 Task: Create a task  Implement a new cloud-based accounting system for a company , assign it to team member softage.2@softage.net in the project AgileLab and update the status of the task to  Off Track , set the priority of the task to Medium
Action: Mouse moved to (78, 57)
Screenshot: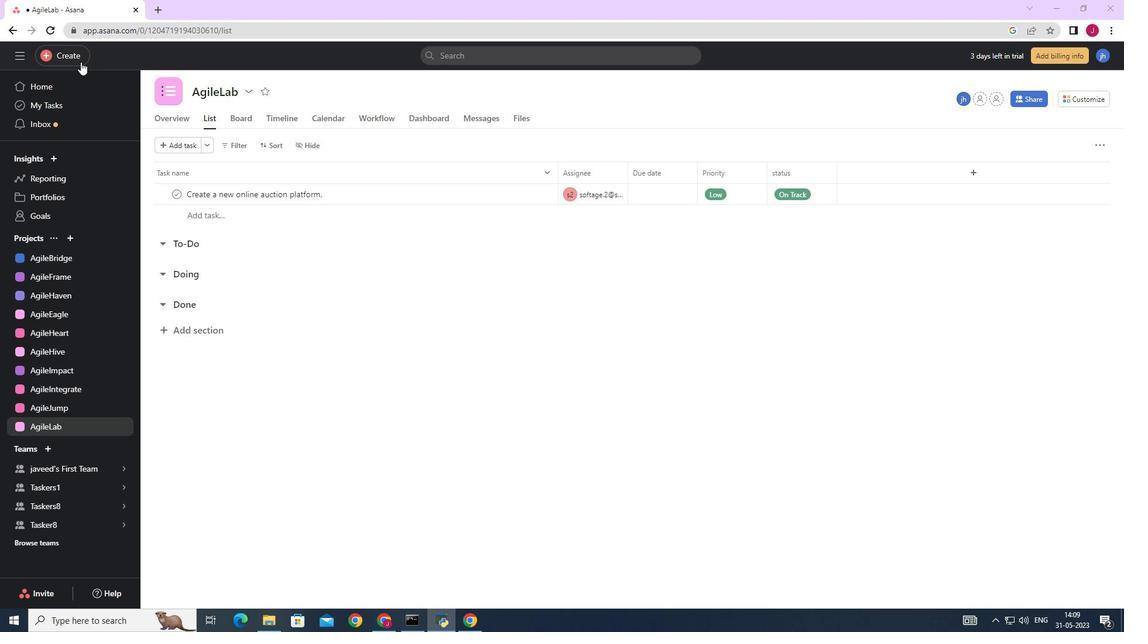 
Action: Mouse pressed left at (78, 57)
Screenshot: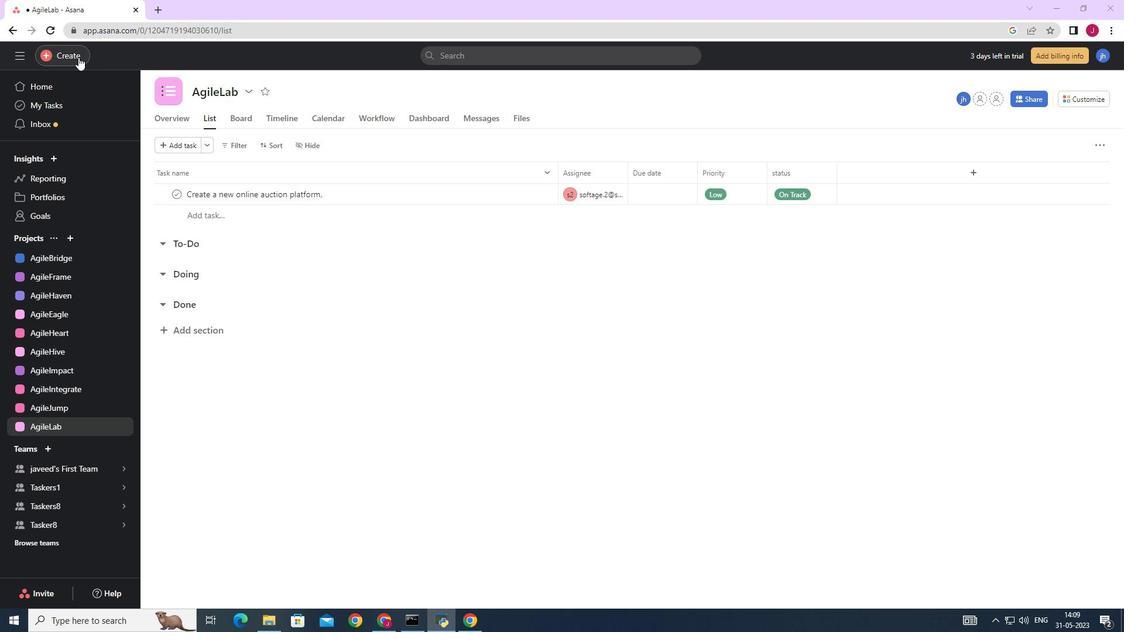 
Action: Mouse moved to (151, 60)
Screenshot: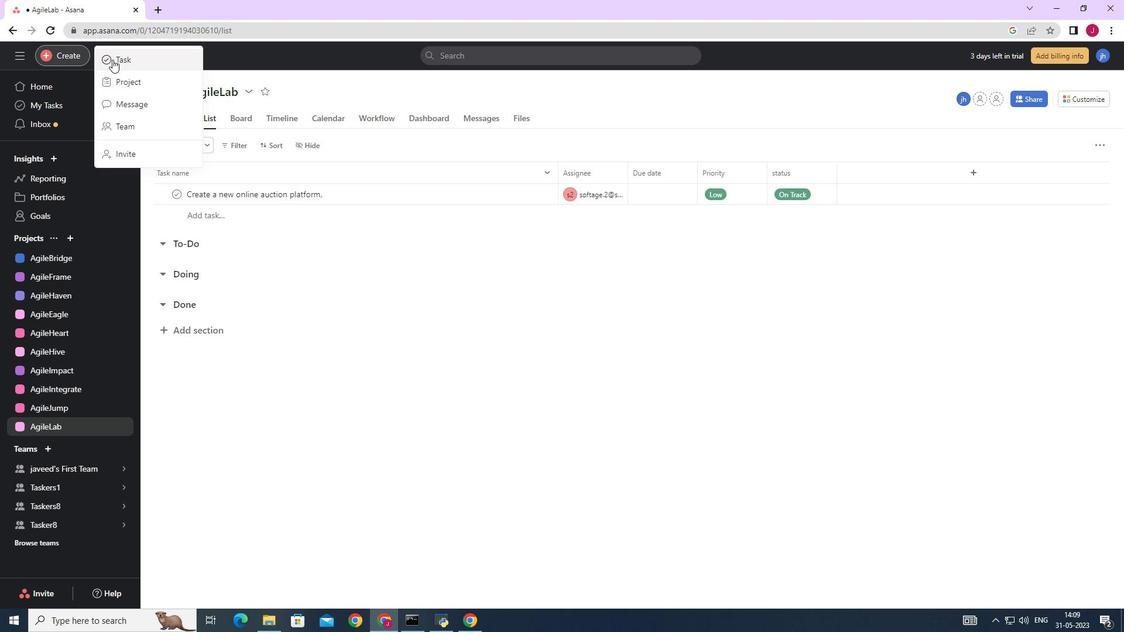 
Action: Mouse pressed left at (151, 60)
Screenshot: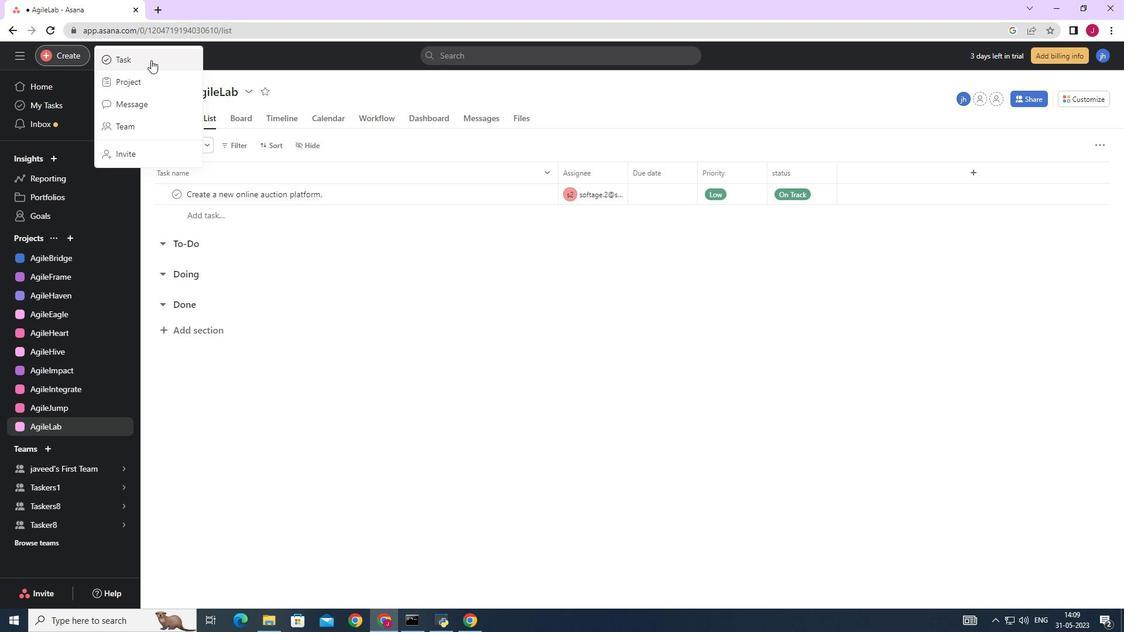 
Action: Mouse moved to (914, 389)
Screenshot: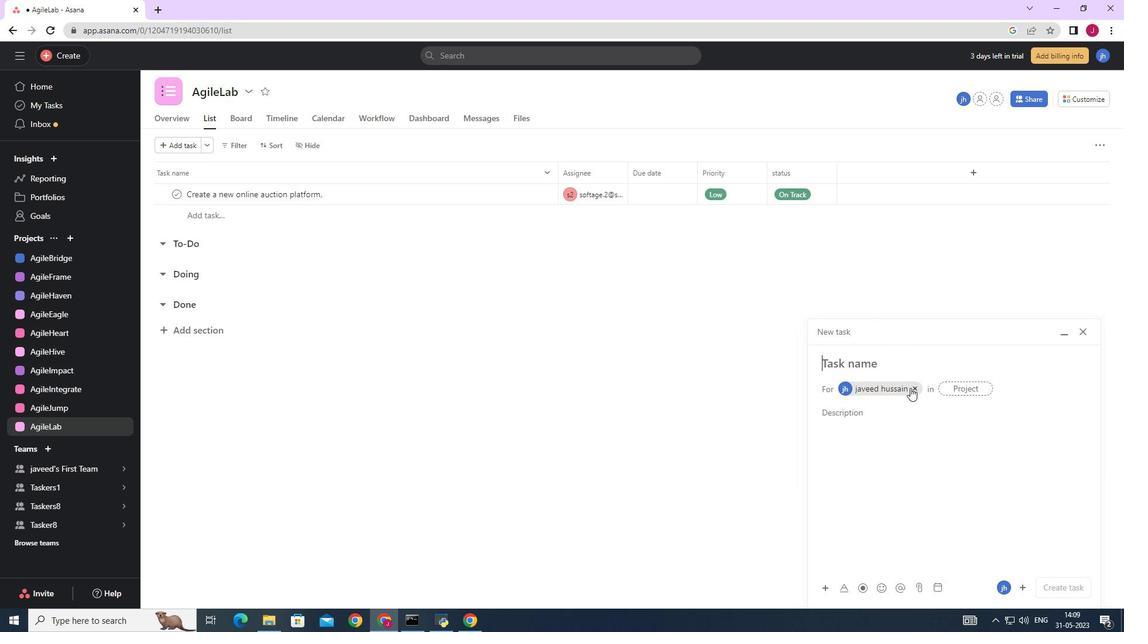 
Action: Mouse pressed left at (914, 389)
Screenshot: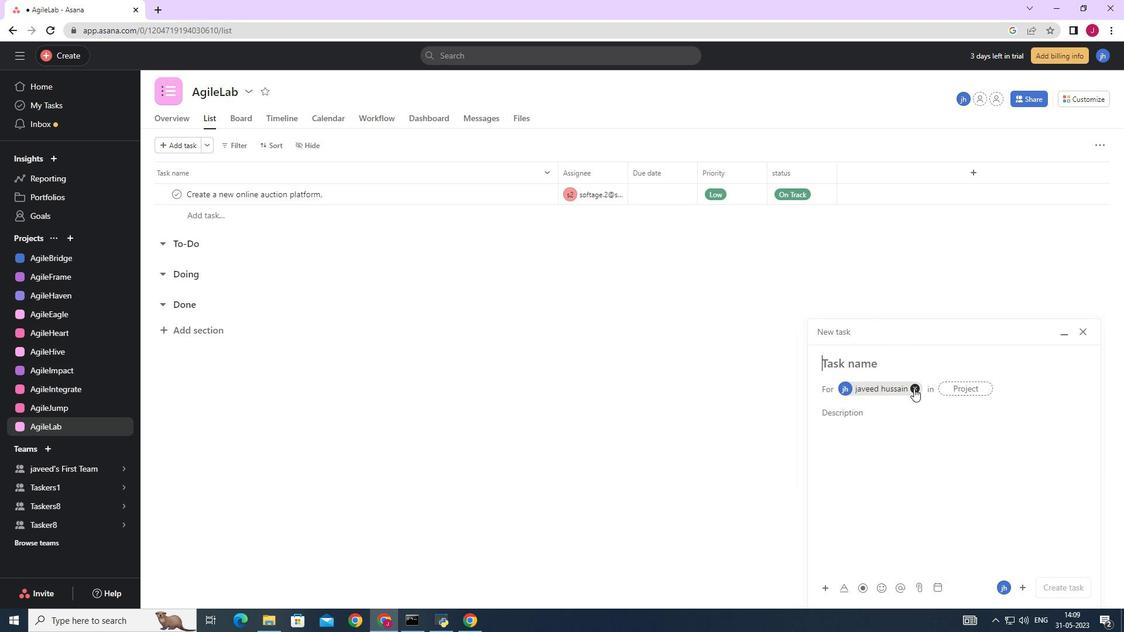 
Action: Mouse moved to (835, 362)
Screenshot: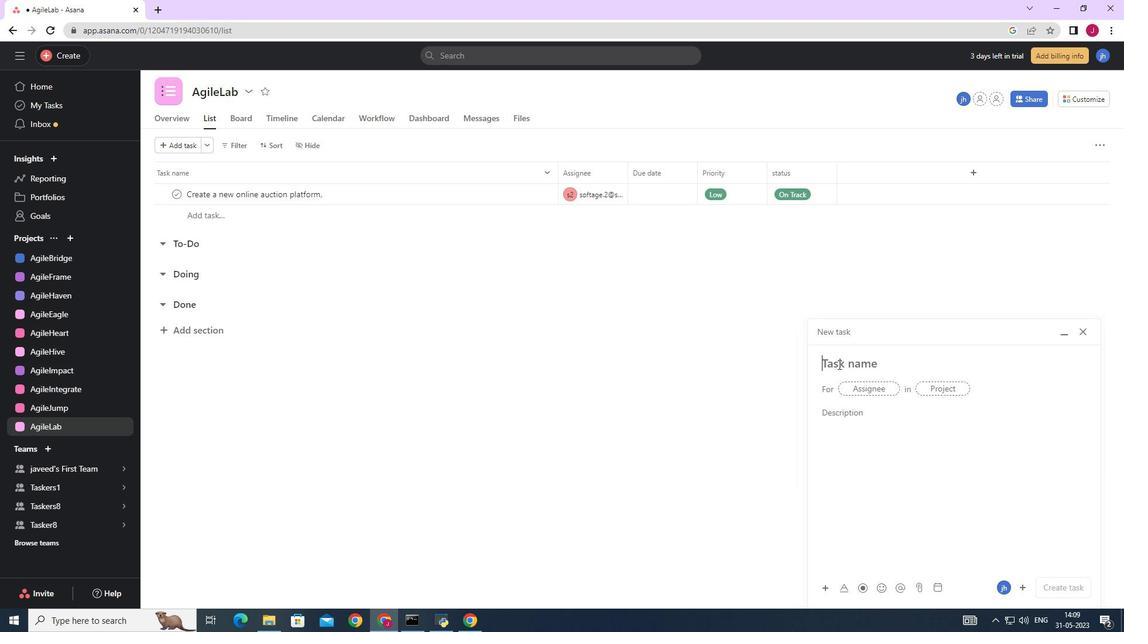 
Action: Mouse pressed left at (835, 362)
Screenshot: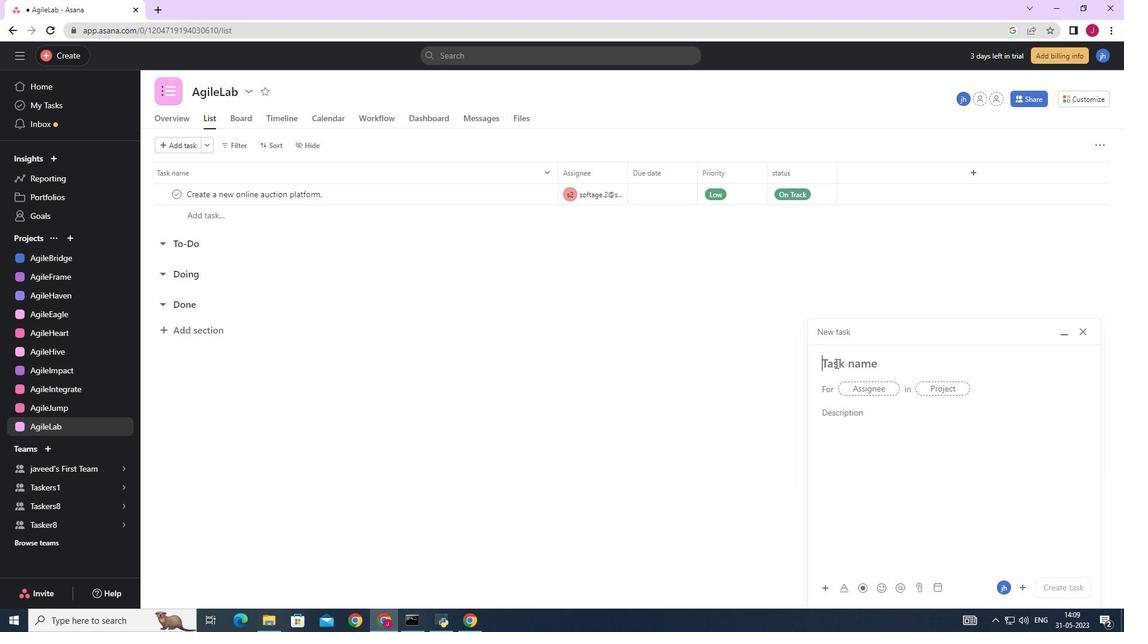 
Action: Key pressed <Key.caps_lock>I<Key.caps_lock>mplement<Key.space>a<Key.space>new<Key.space>cloud-based<Key.space>accounting<Key.space>system<Key.space>for<Key.space>a<Key.space>company
Screenshot: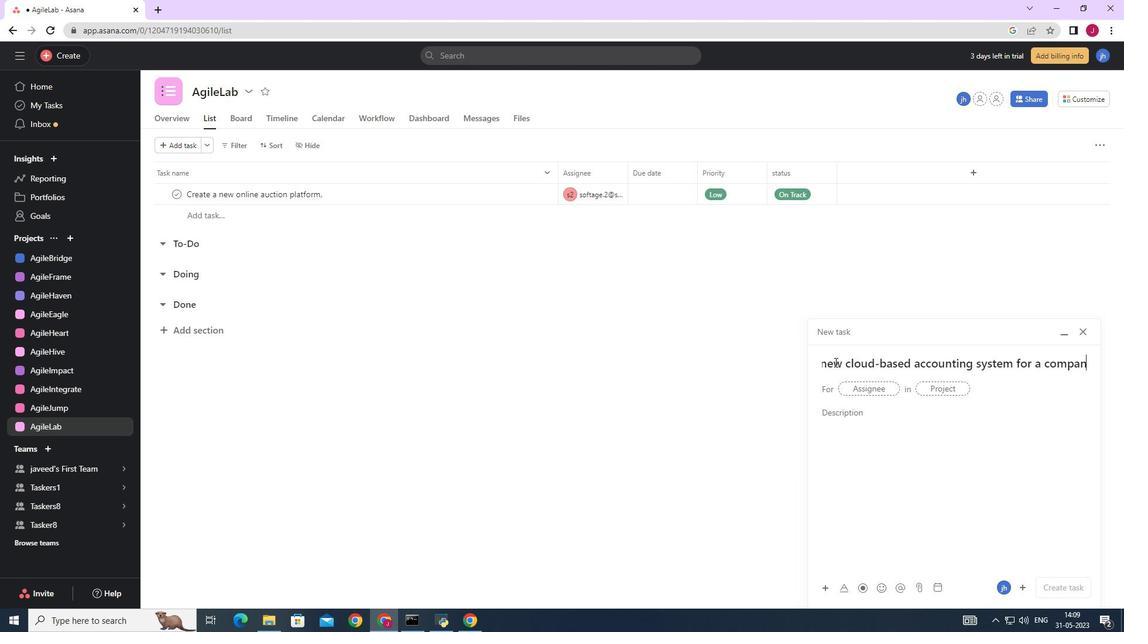 
Action: Mouse moved to (877, 387)
Screenshot: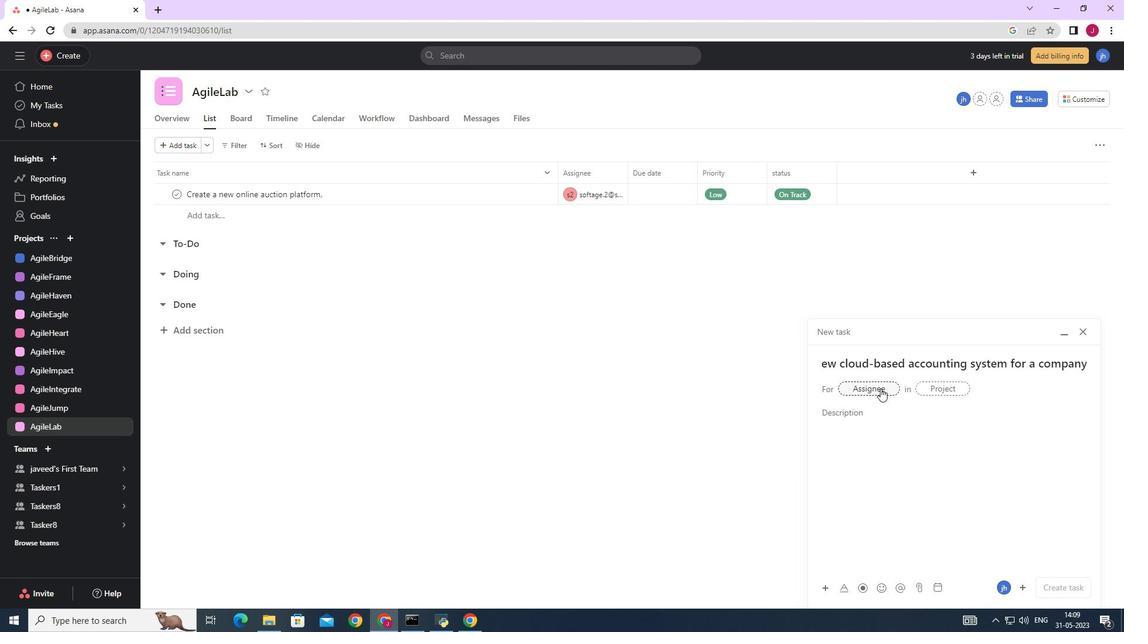 
Action: Mouse pressed left at (877, 387)
Screenshot: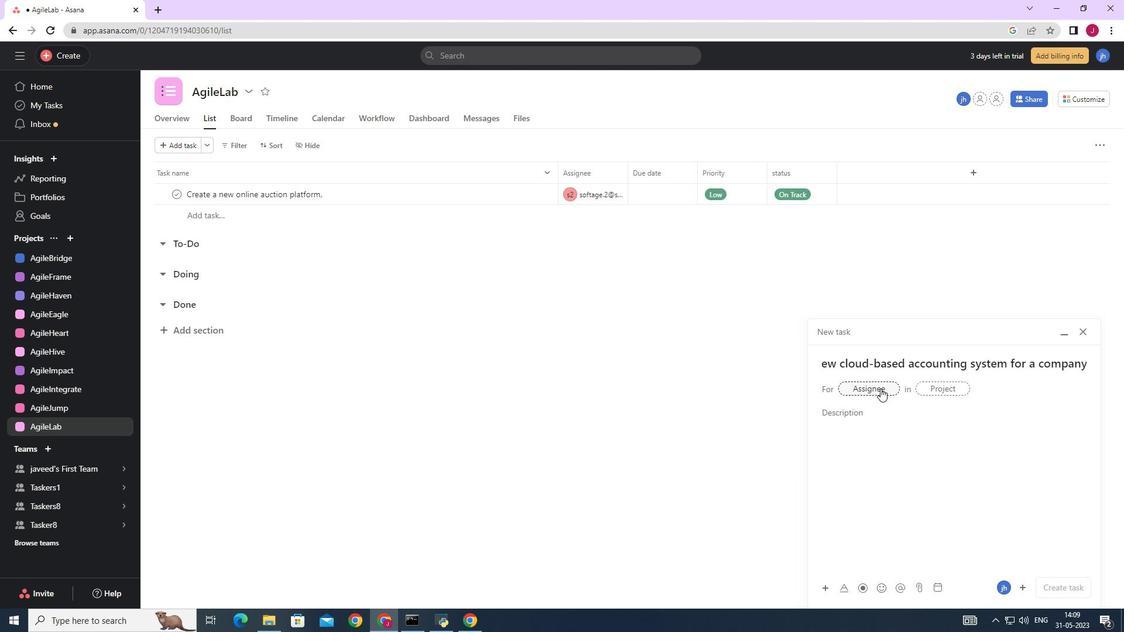 
Action: Key pressed softage.2
Screenshot: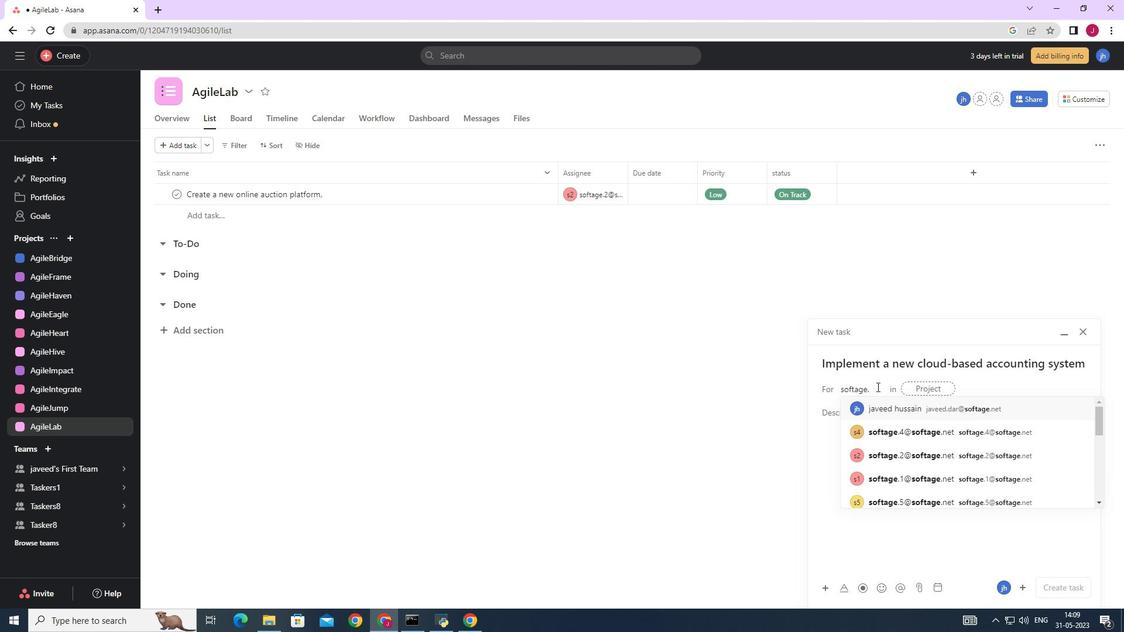 
Action: Mouse moved to (906, 412)
Screenshot: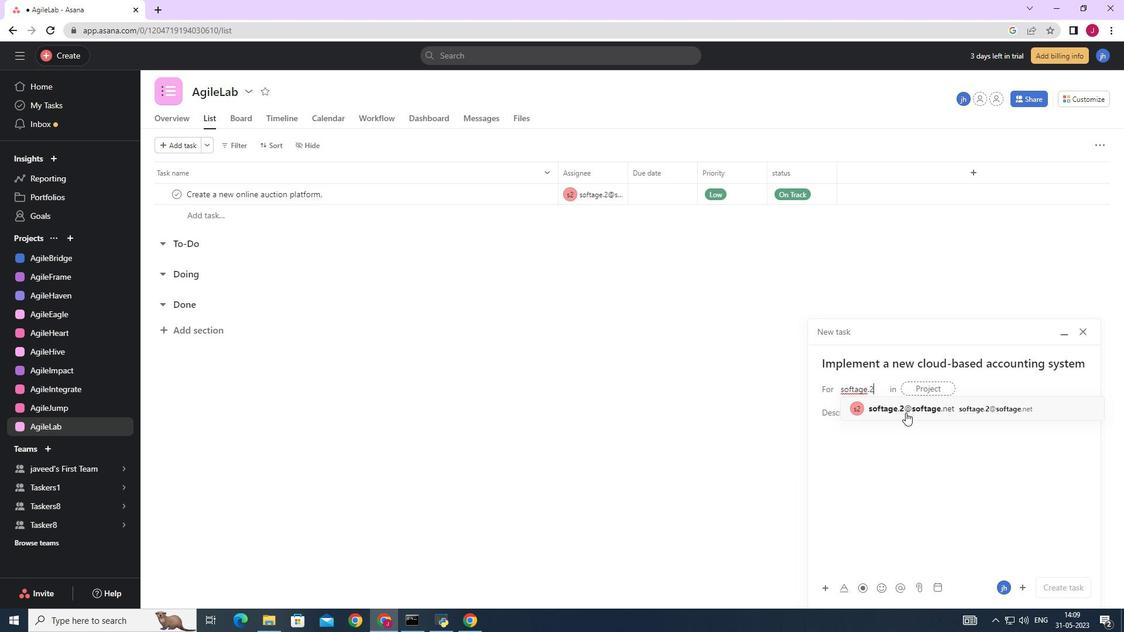 
Action: Mouse pressed left at (906, 412)
Screenshot: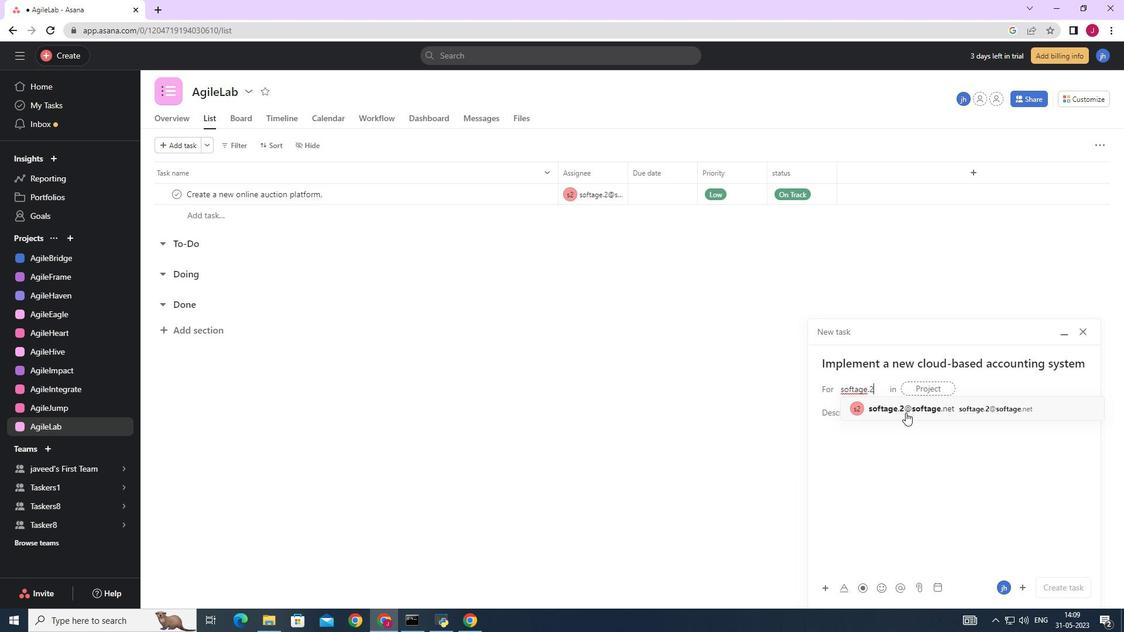 
Action: Mouse moved to (735, 406)
Screenshot: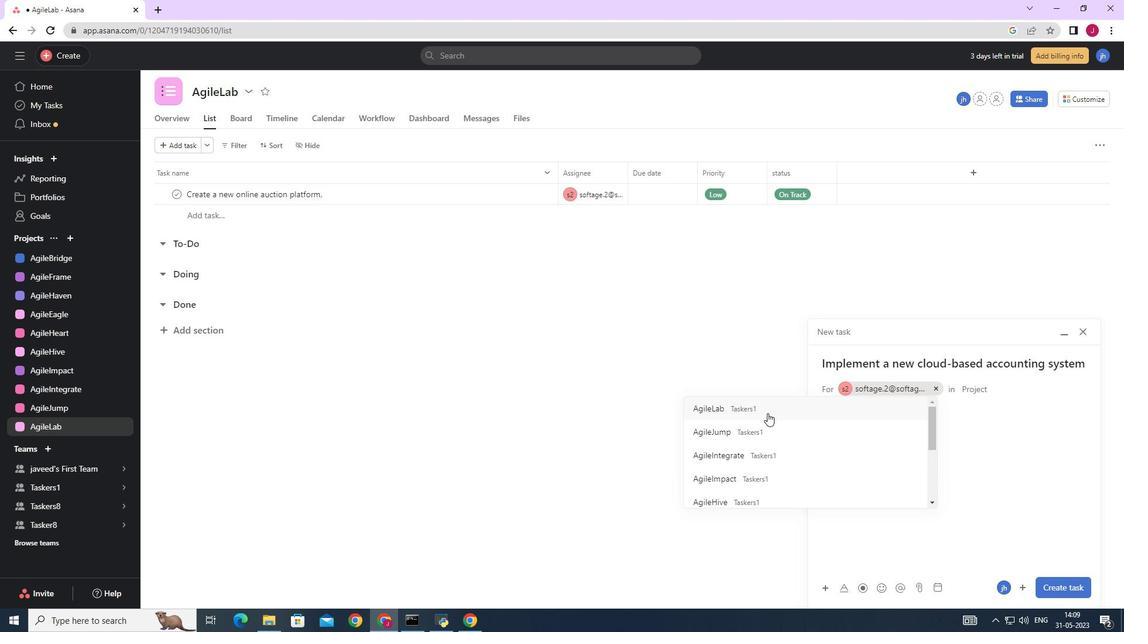 
Action: Mouse pressed left at (735, 406)
Screenshot: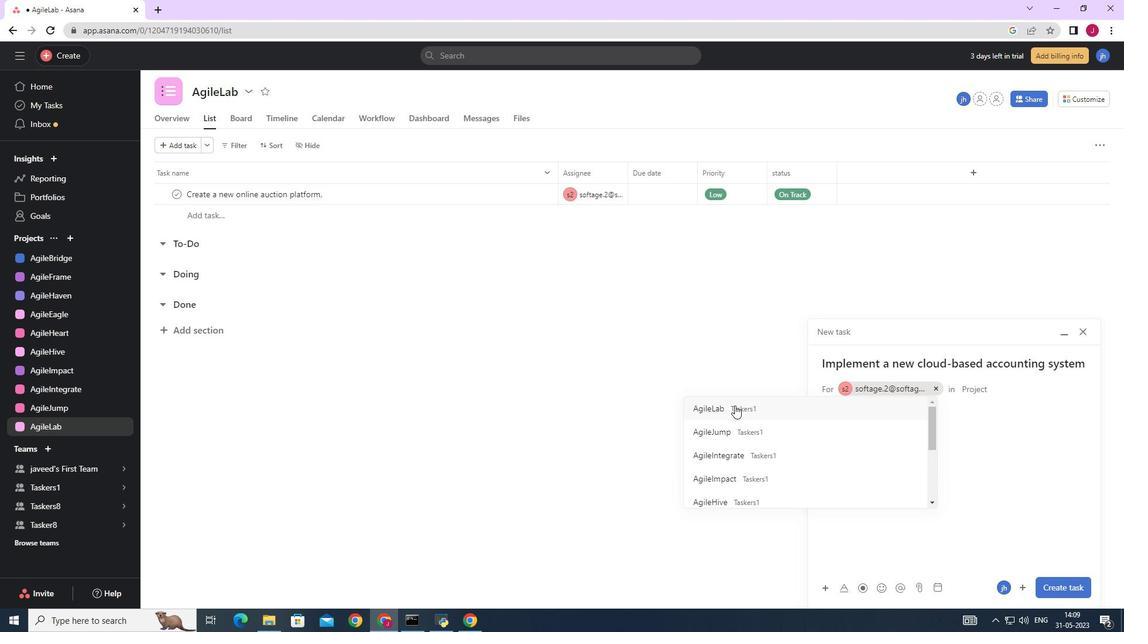 
Action: Mouse moved to (890, 417)
Screenshot: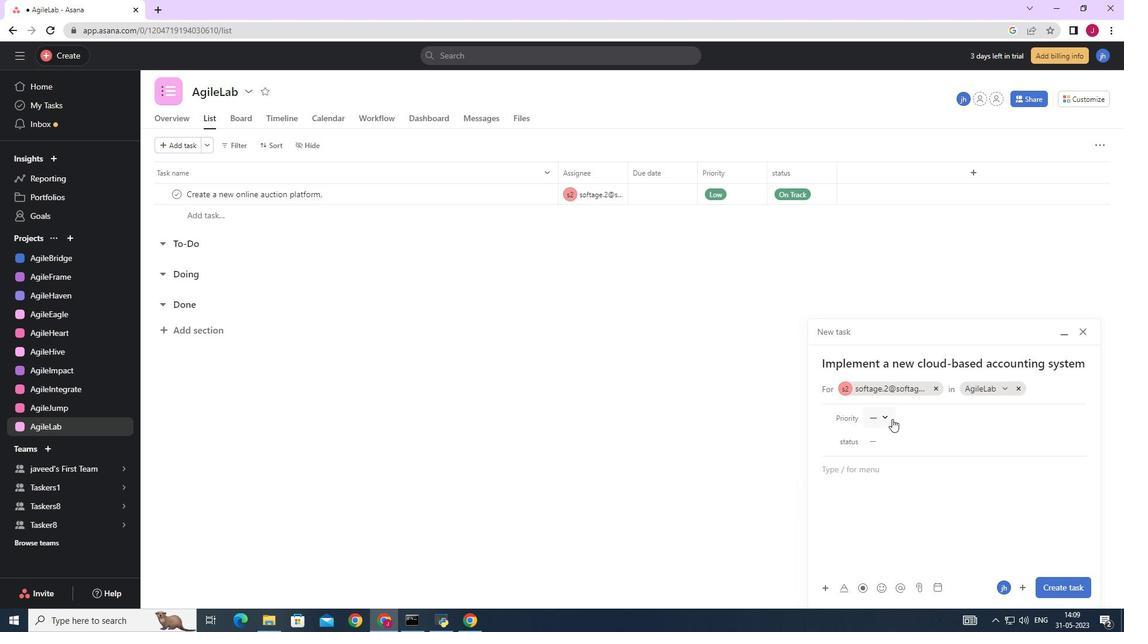 
Action: Mouse pressed left at (890, 417)
Screenshot: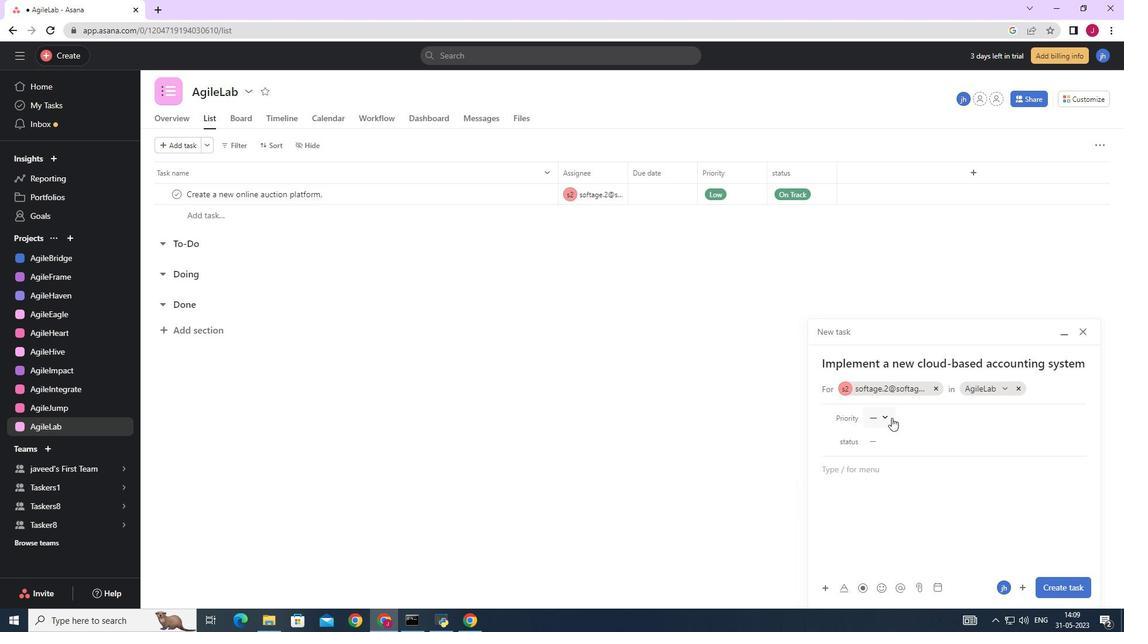 
Action: Mouse moved to (904, 470)
Screenshot: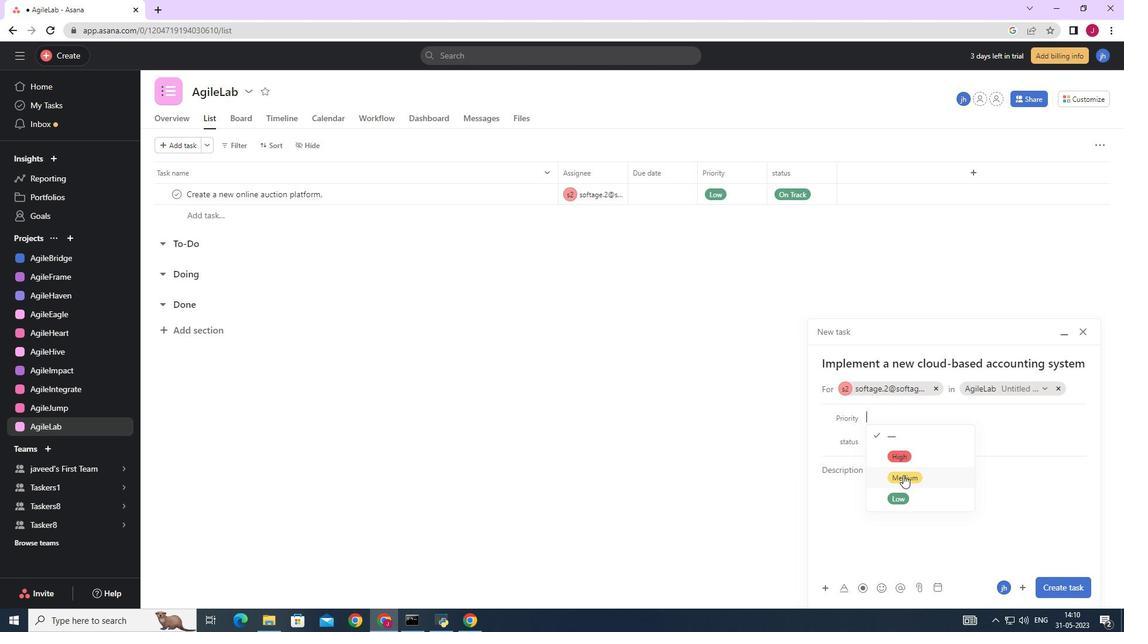 
Action: Mouse pressed left at (904, 470)
Screenshot: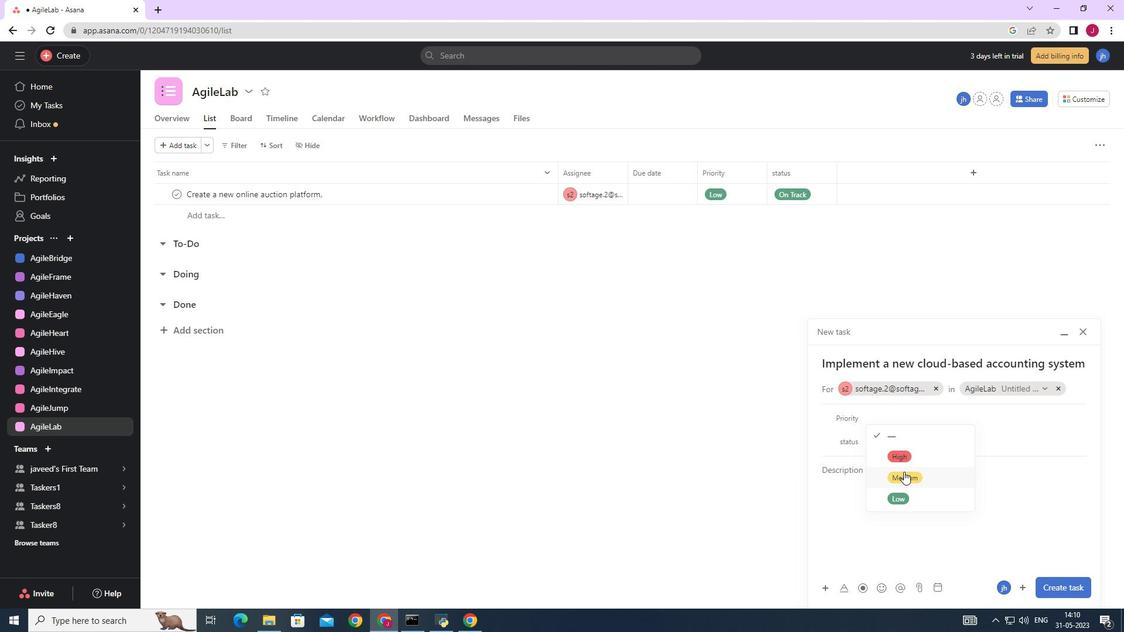 
Action: Mouse moved to (877, 444)
Screenshot: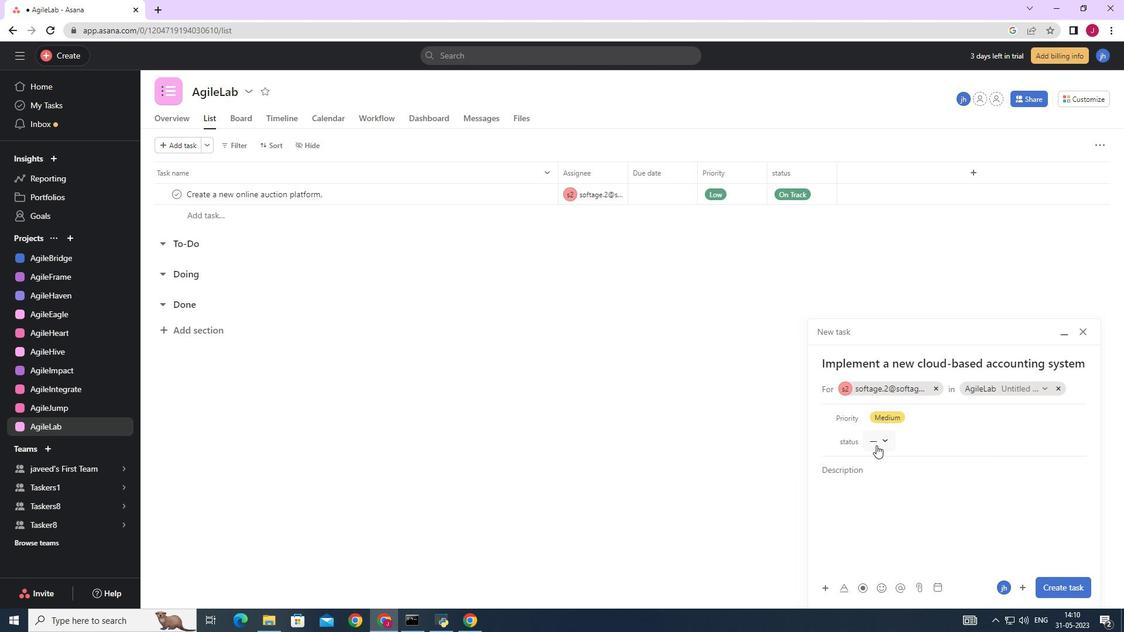 
Action: Mouse pressed left at (877, 444)
Screenshot: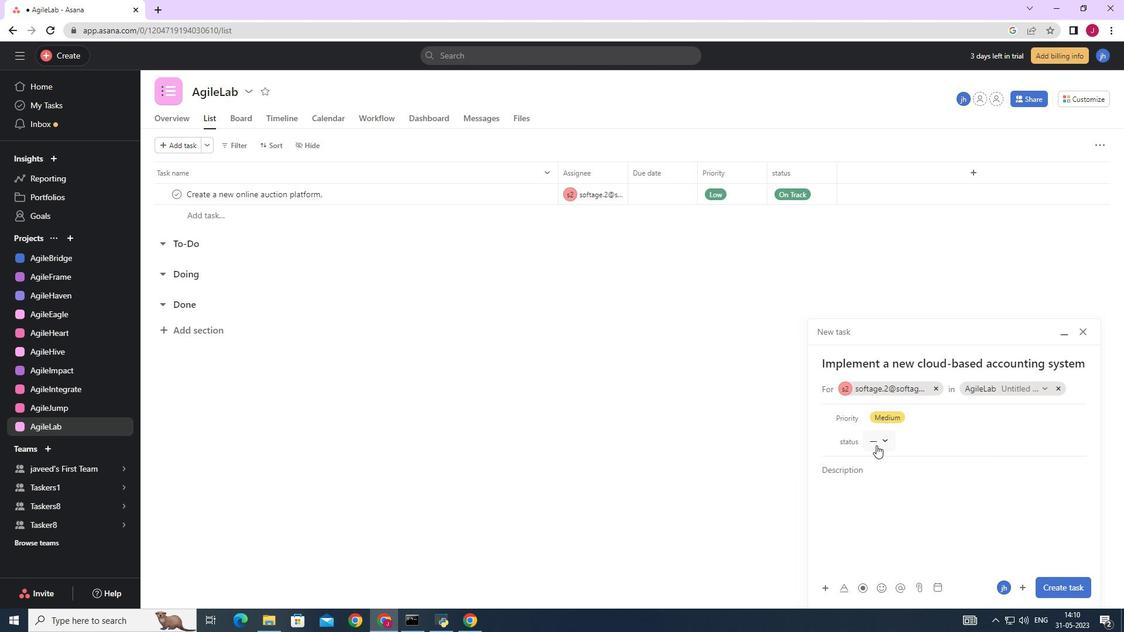 
Action: Mouse moved to (908, 499)
Screenshot: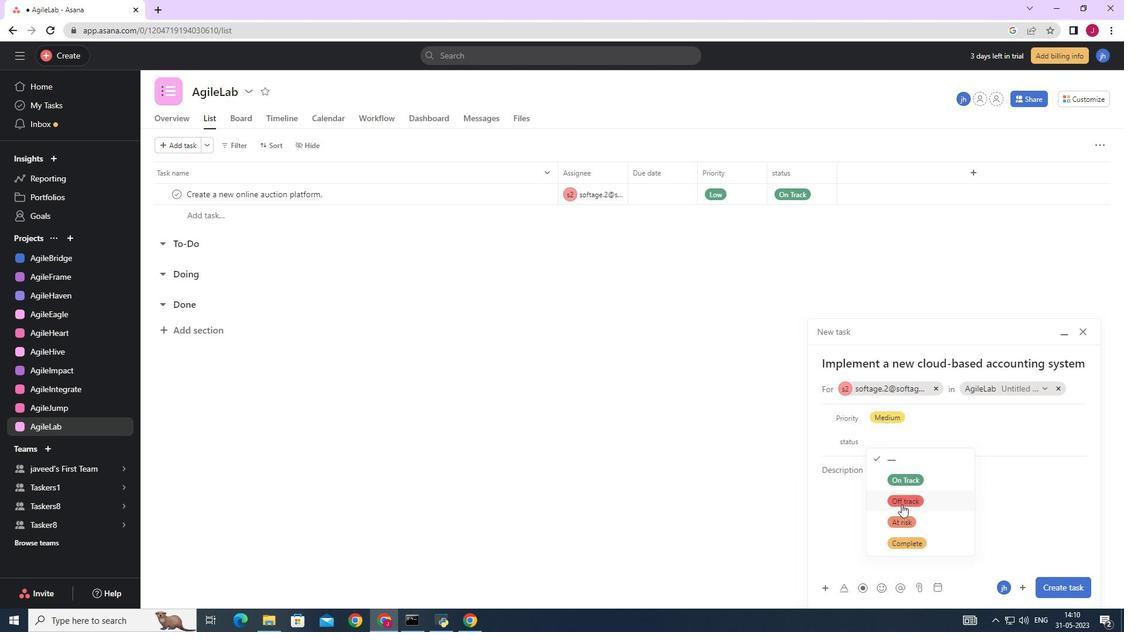 
Action: Mouse pressed left at (908, 499)
Screenshot: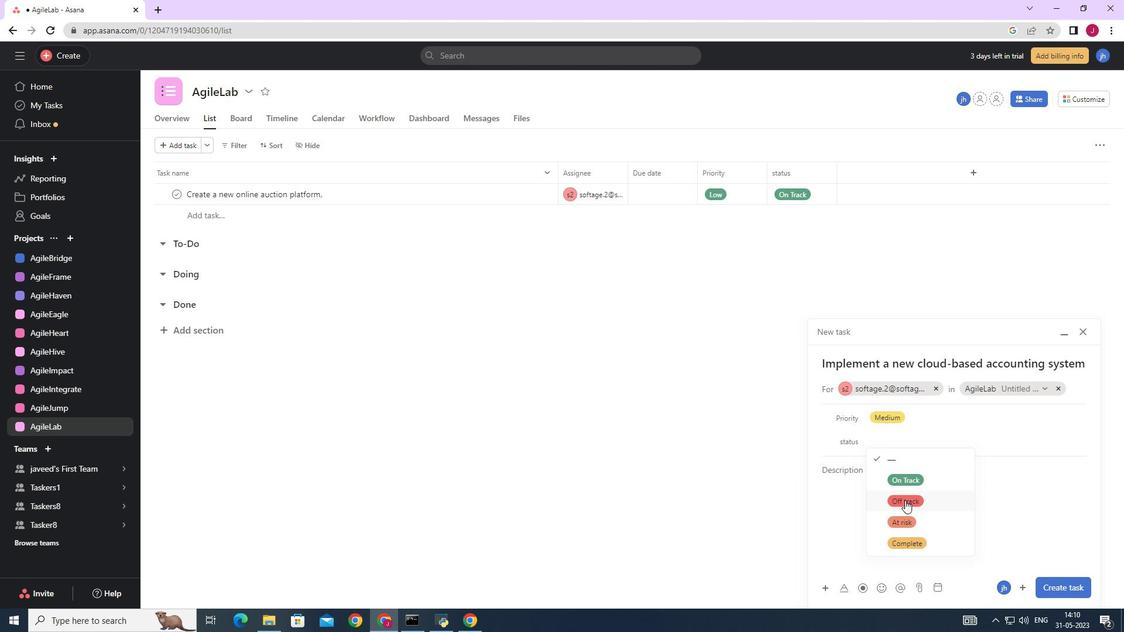 
Action: Mouse moved to (1065, 589)
Screenshot: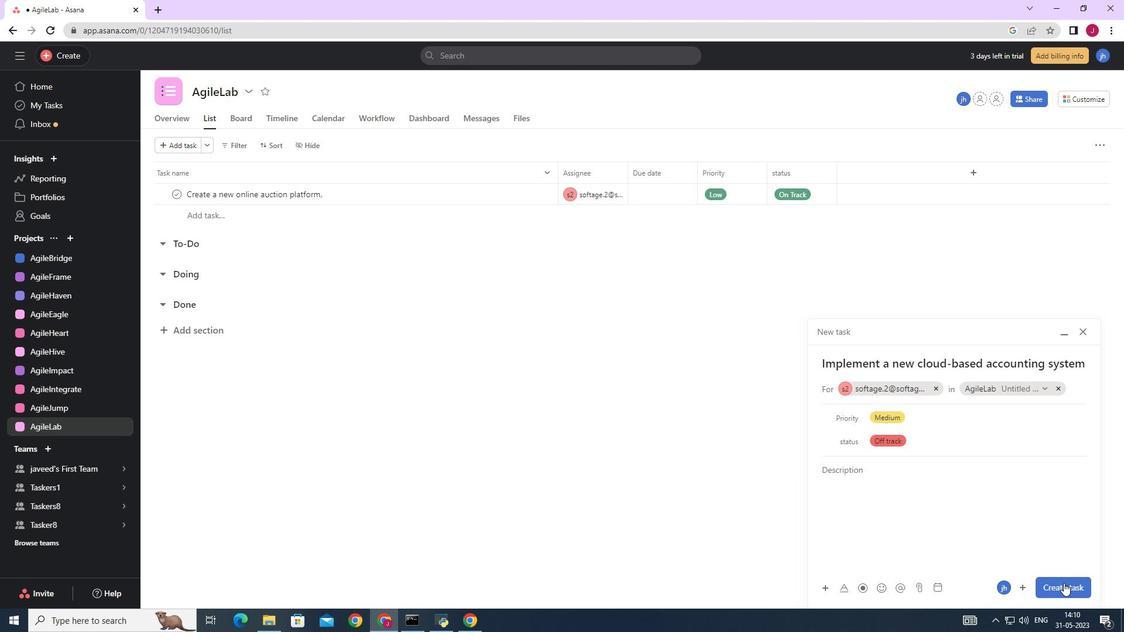
Action: Mouse pressed left at (1065, 589)
Screenshot: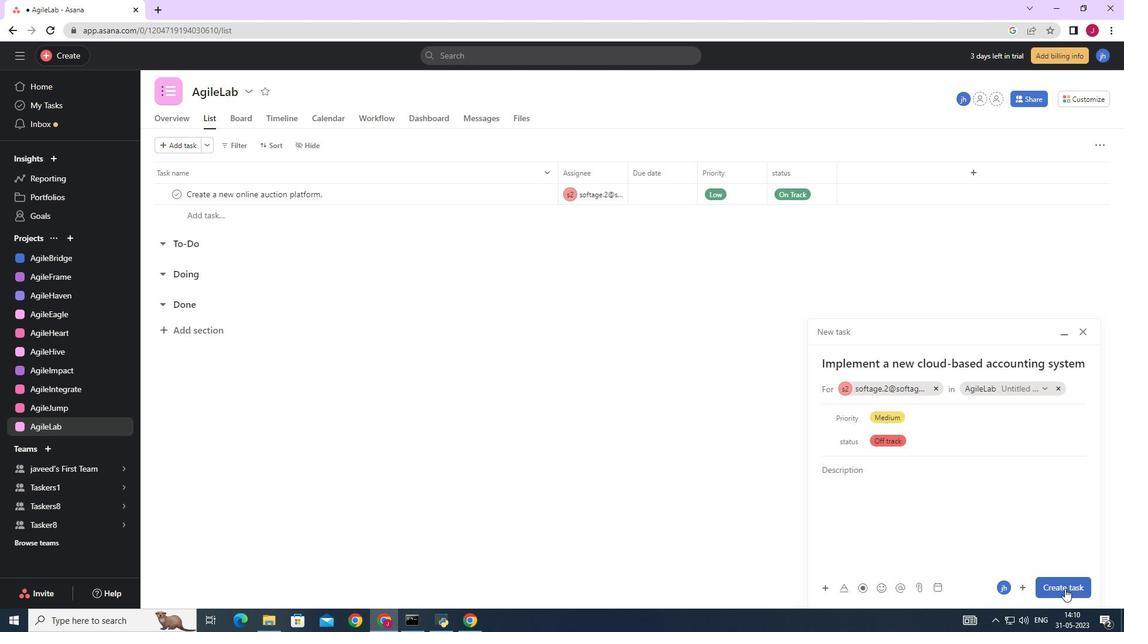 
Action: Mouse moved to (604, 448)
Screenshot: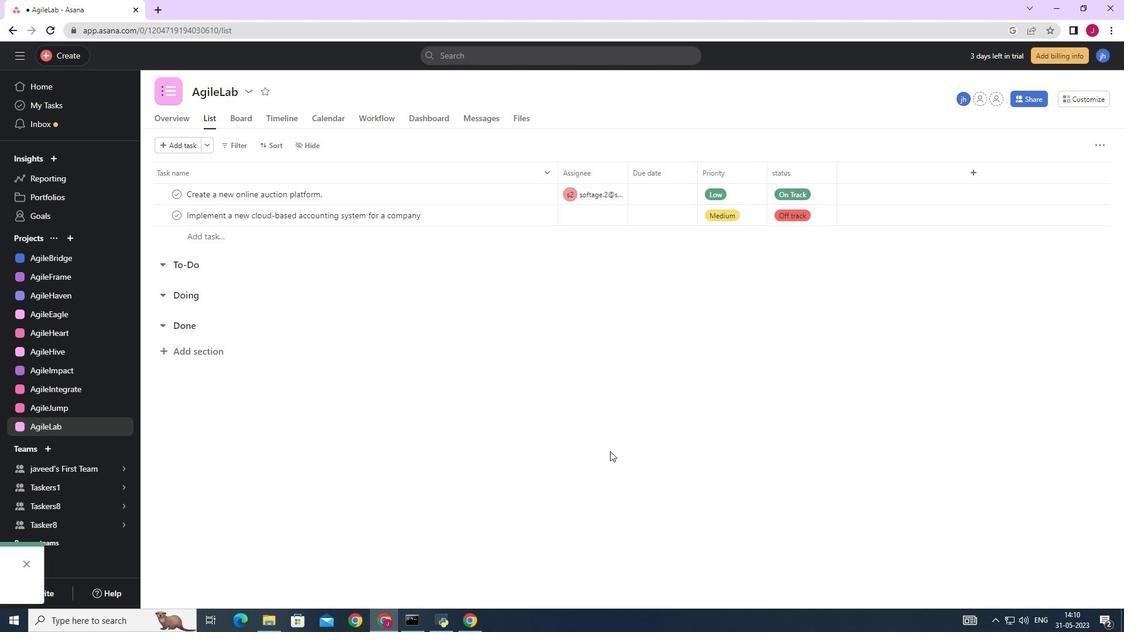 
